 Task: Change the "Group" for image demuxer to 2
Action: Mouse moved to (130, 14)
Screenshot: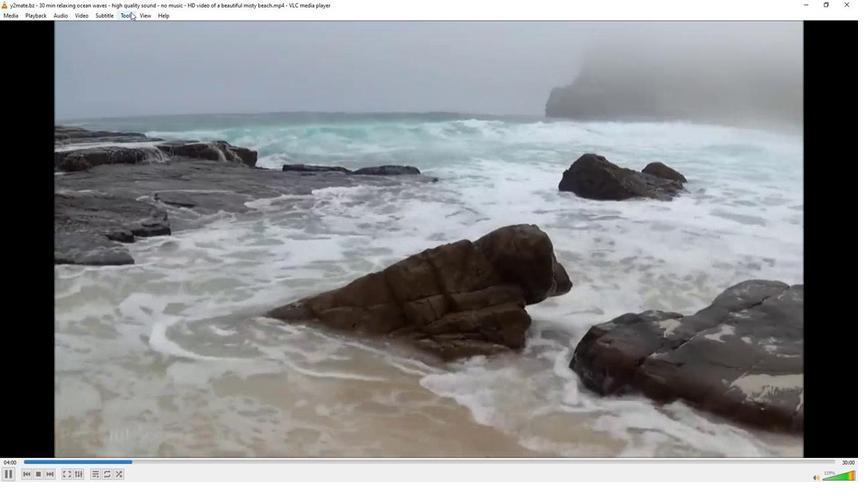 
Action: Mouse pressed left at (130, 14)
Screenshot: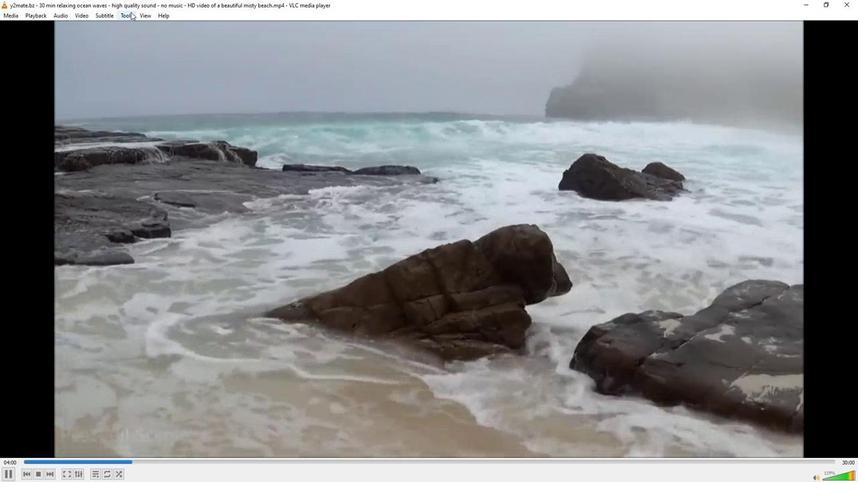 
Action: Mouse moved to (141, 123)
Screenshot: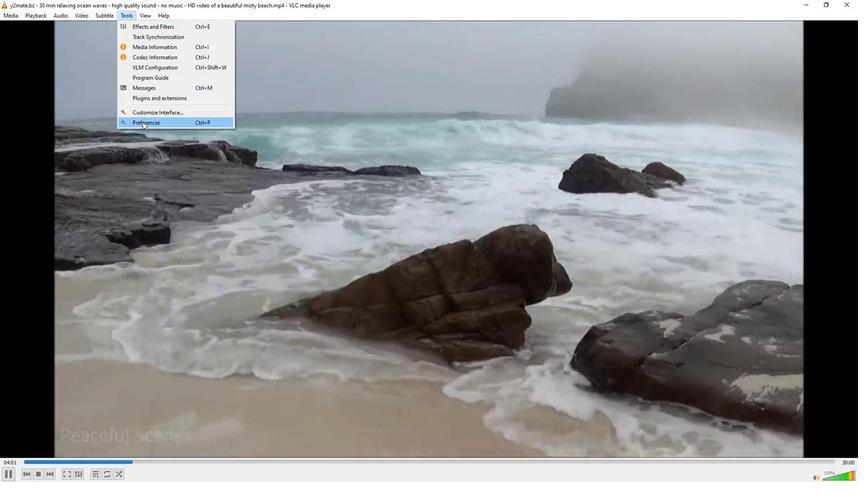 
Action: Mouse pressed left at (141, 123)
Screenshot: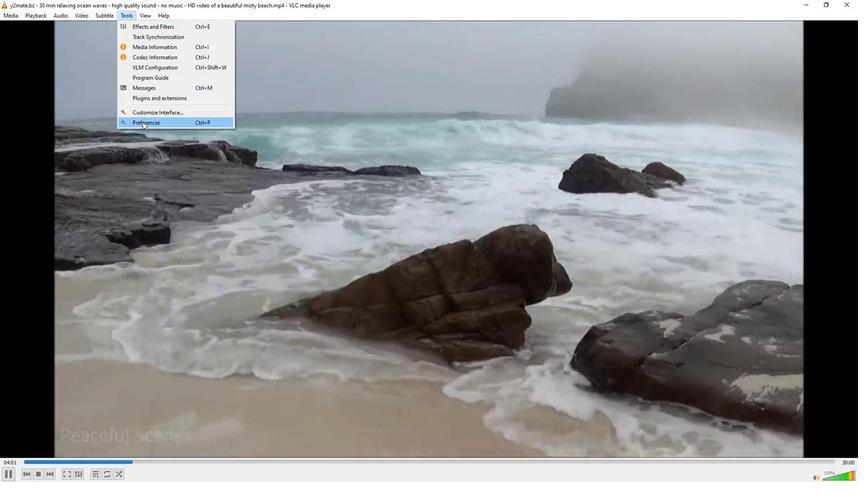 
Action: Mouse moved to (237, 373)
Screenshot: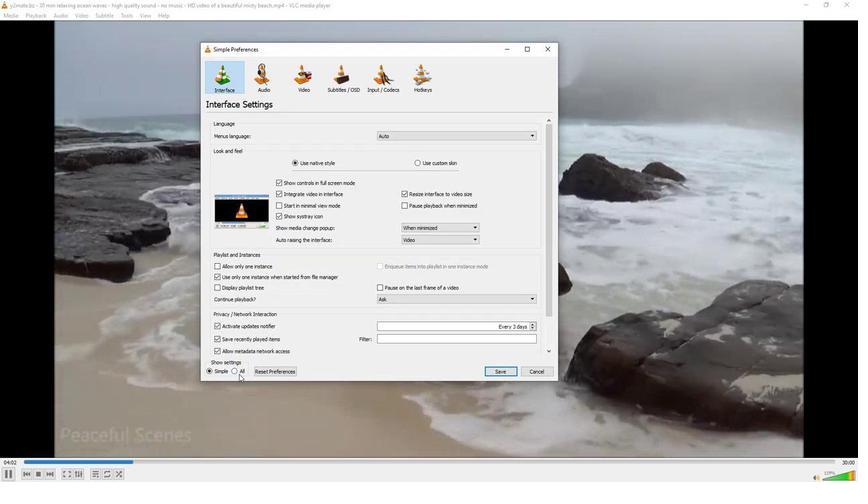 
Action: Mouse pressed left at (237, 373)
Screenshot: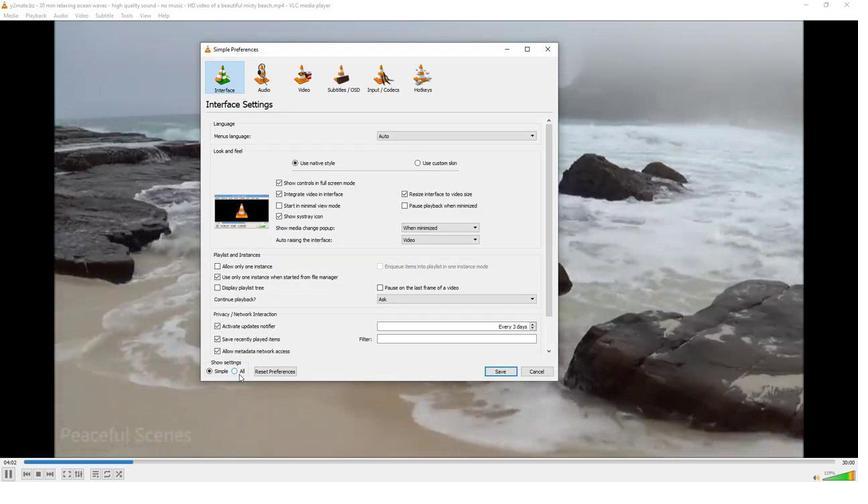 
Action: Mouse moved to (222, 248)
Screenshot: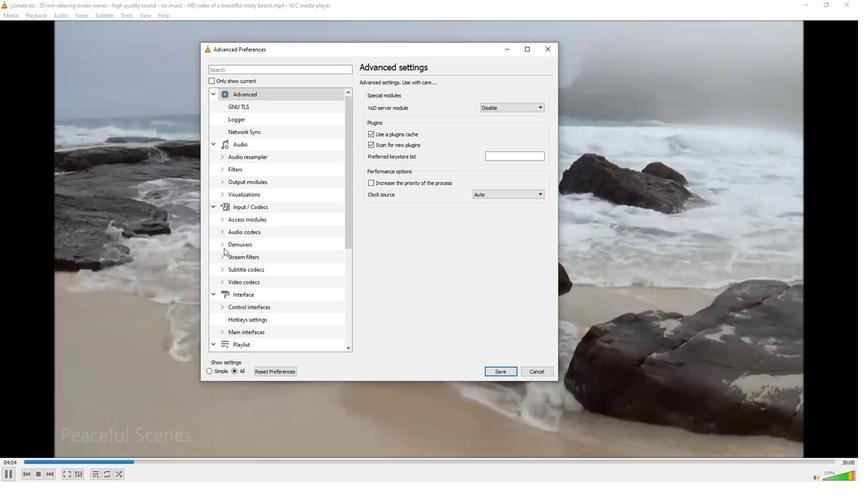 
Action: Mouse pressed left at (222, 248)
Screenshot: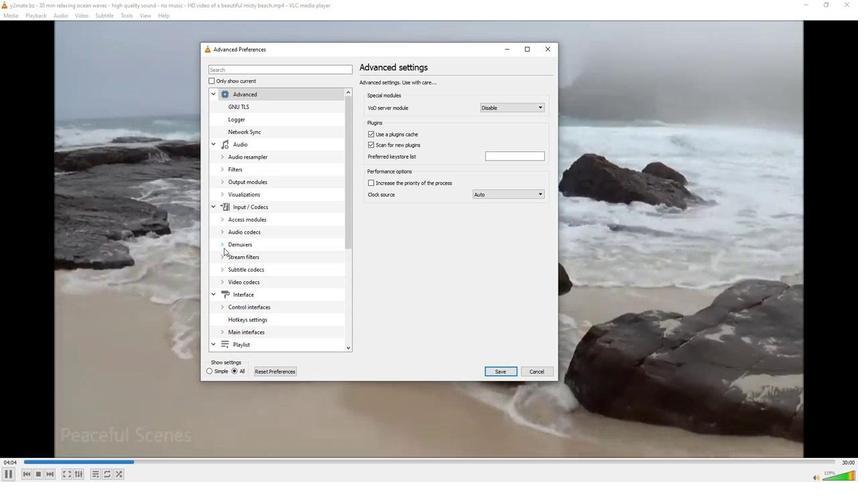 
Action: Mouse moved to (243, 344)
Screenshot: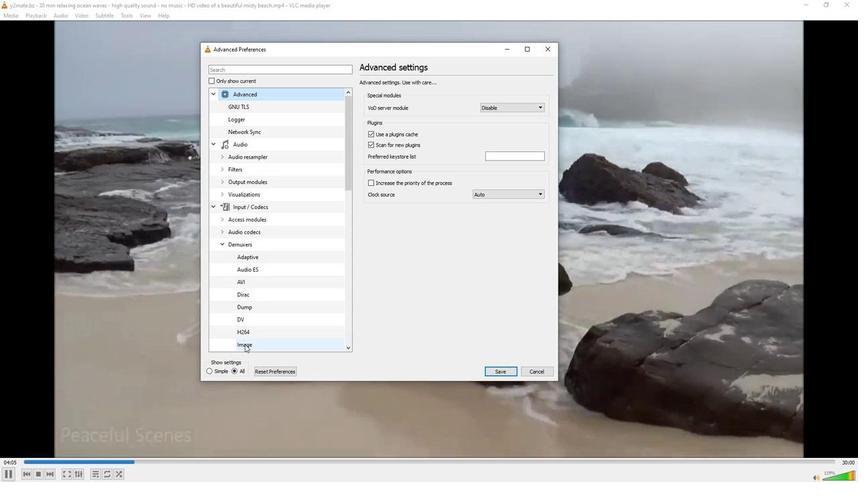 
Action: Mouse pressed left at (243, 344)
Screenshot: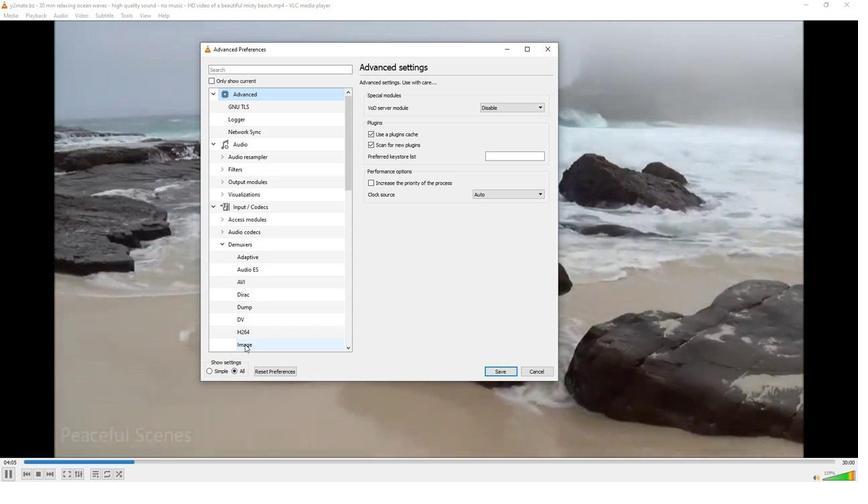 
Action: Mouse moved to (541, 105)
Screenshot: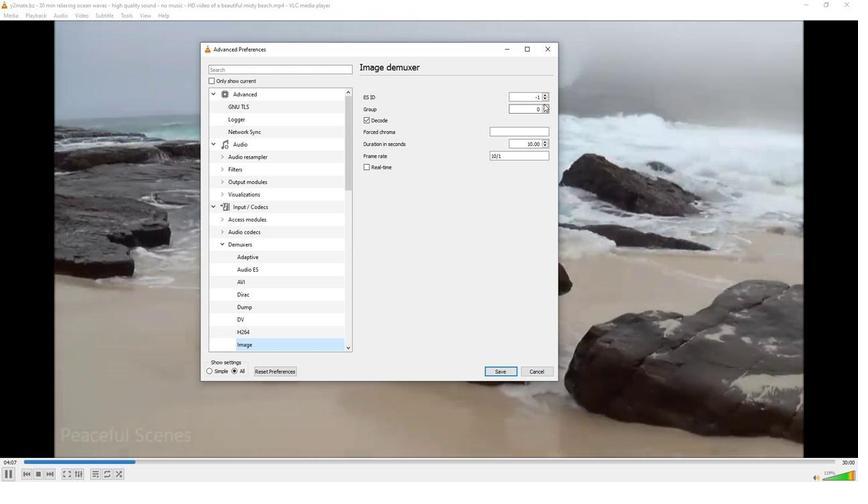 
Action: Mouse pressed left at (541, 105)
Screenshot: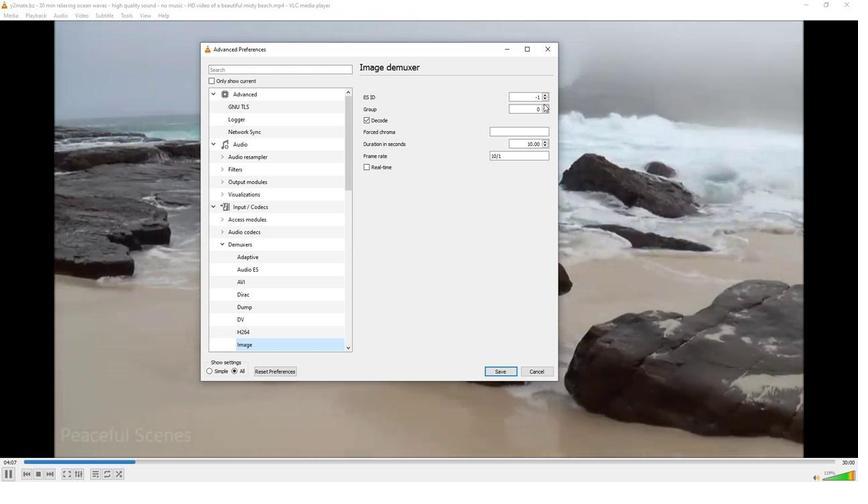 
Action: Mouse moved to (541, 107)
Screenshot: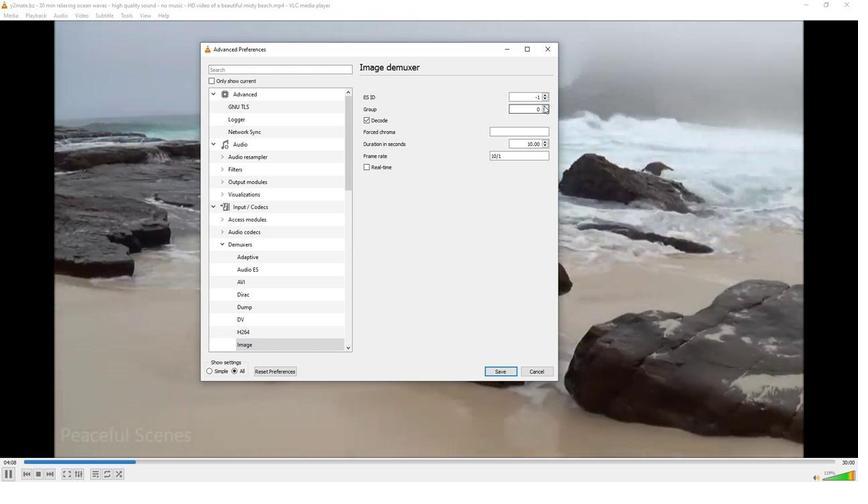 
Action: Mouse pressed left at (541, 107)
Screenshot: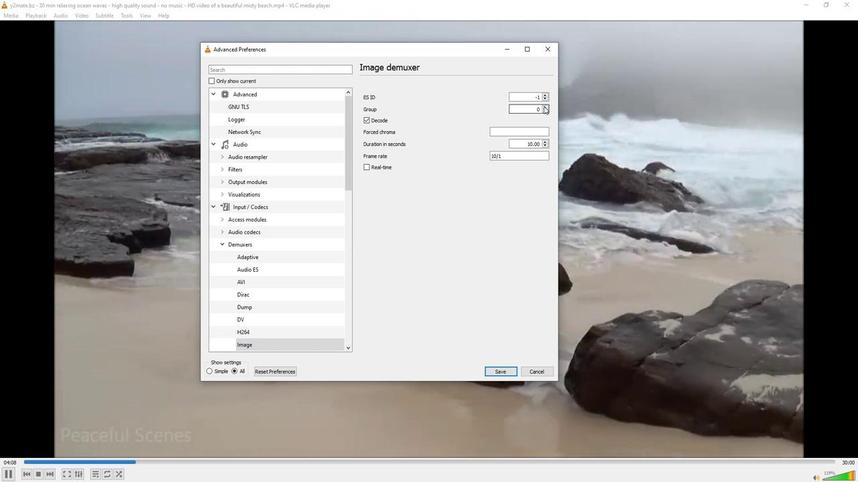 
Action: Mouse moved to (541, 109)
Screenshot: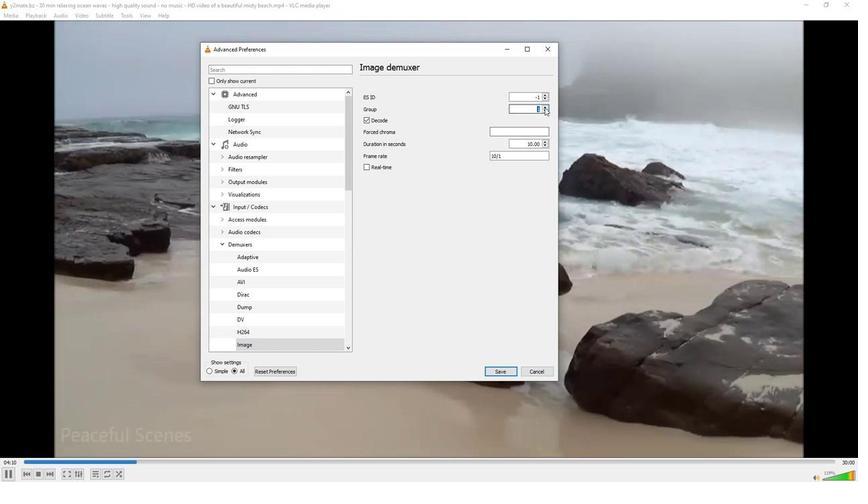
Action: Mouse pressed left at (541, 109)
Screenshot: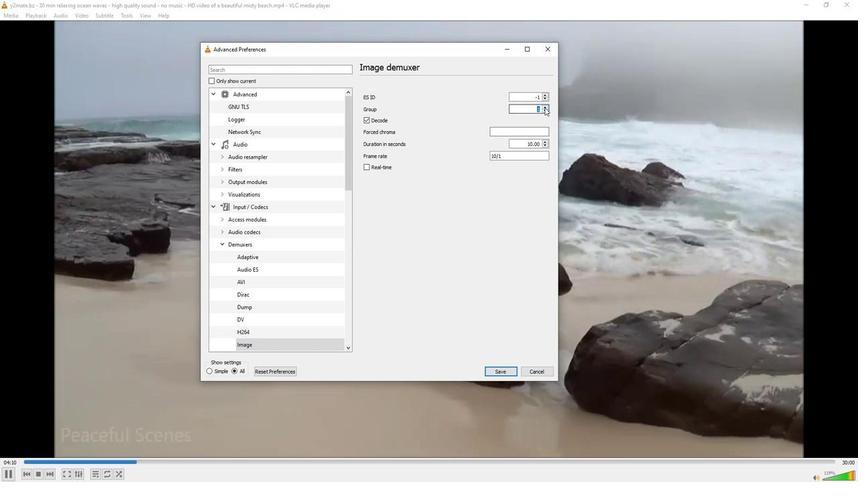 
Action: Mouse moved to (472, 203)
Screenshot: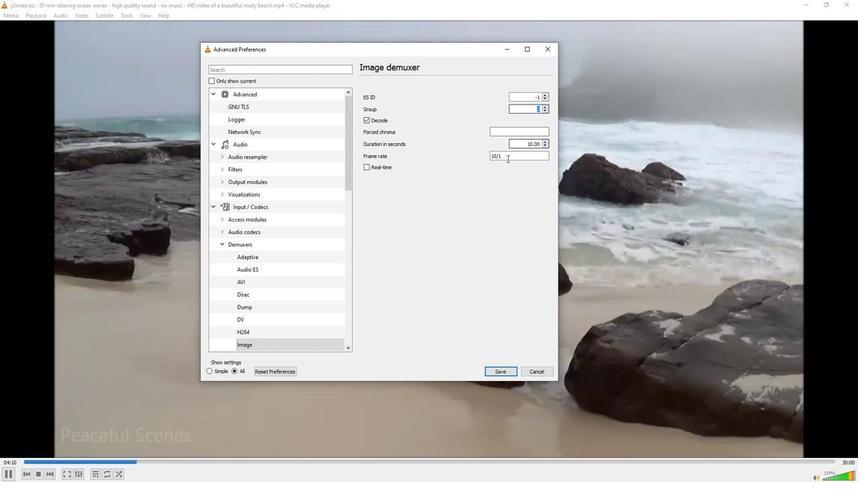 
